 Task: Add Sprouts Coconut Rolls to the cart.
Action: Mouse moved to (295, 136)
Screenshot: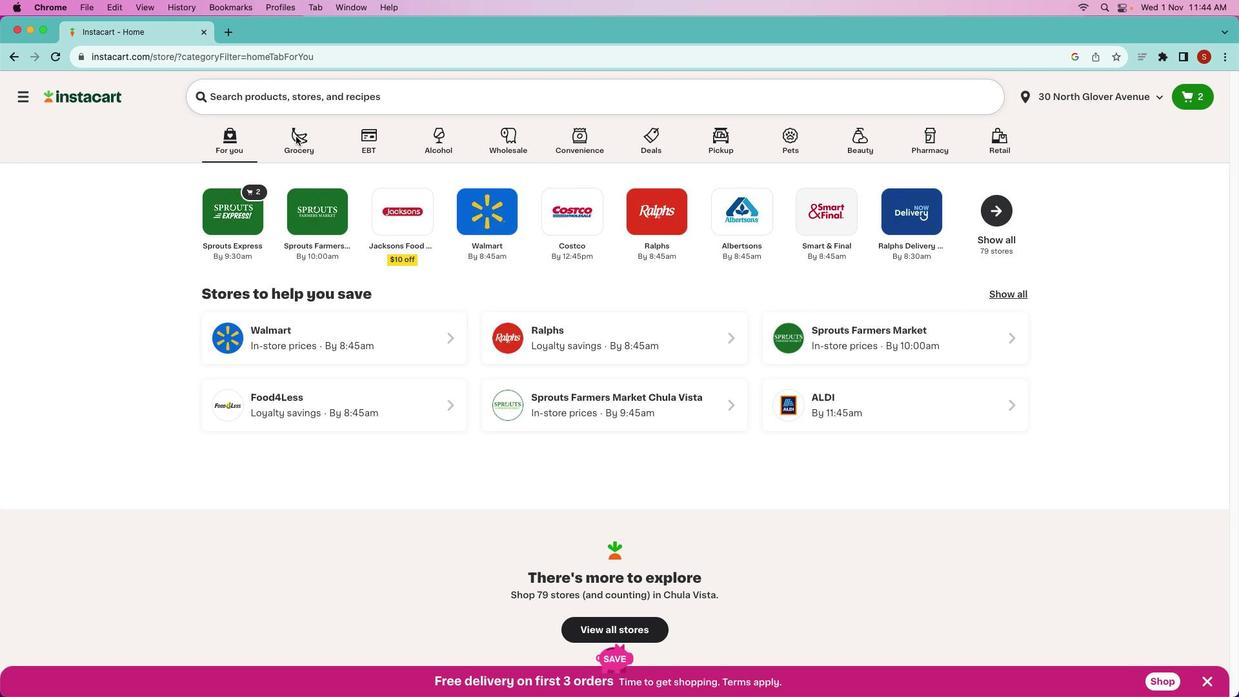 
Action: Mouse pressed left at (295, 136)
Screenshot: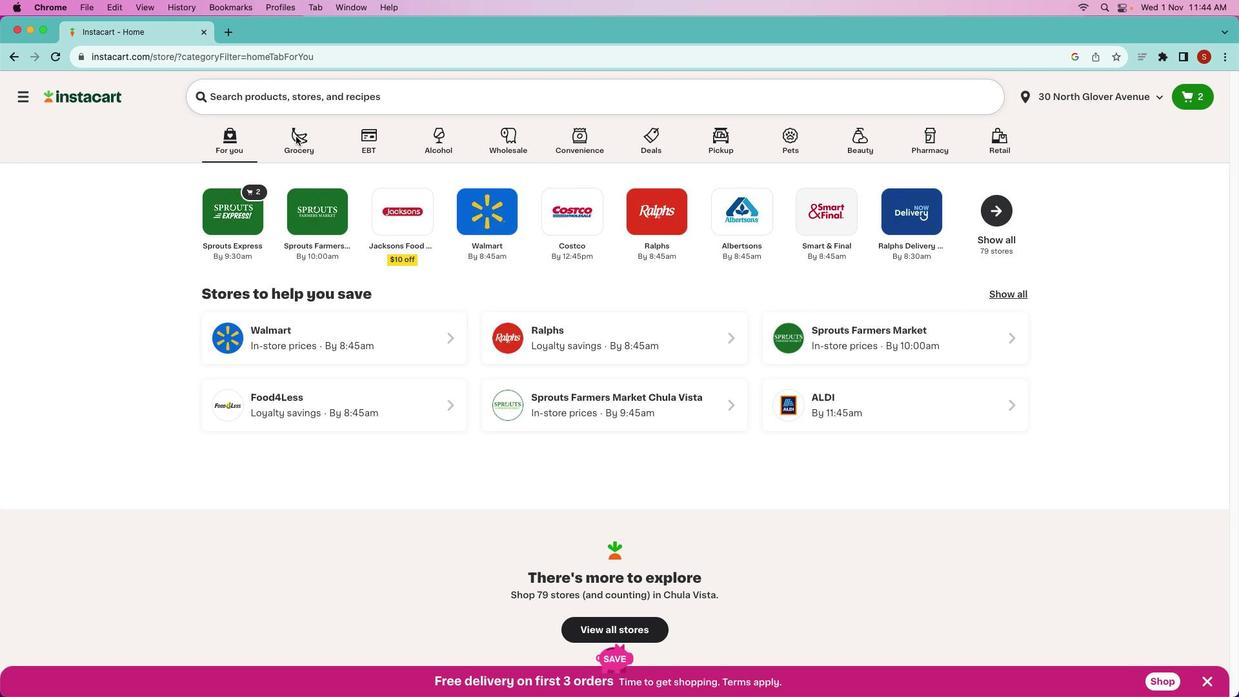
Action: Mouse moved to (295, 136)
Screenshot: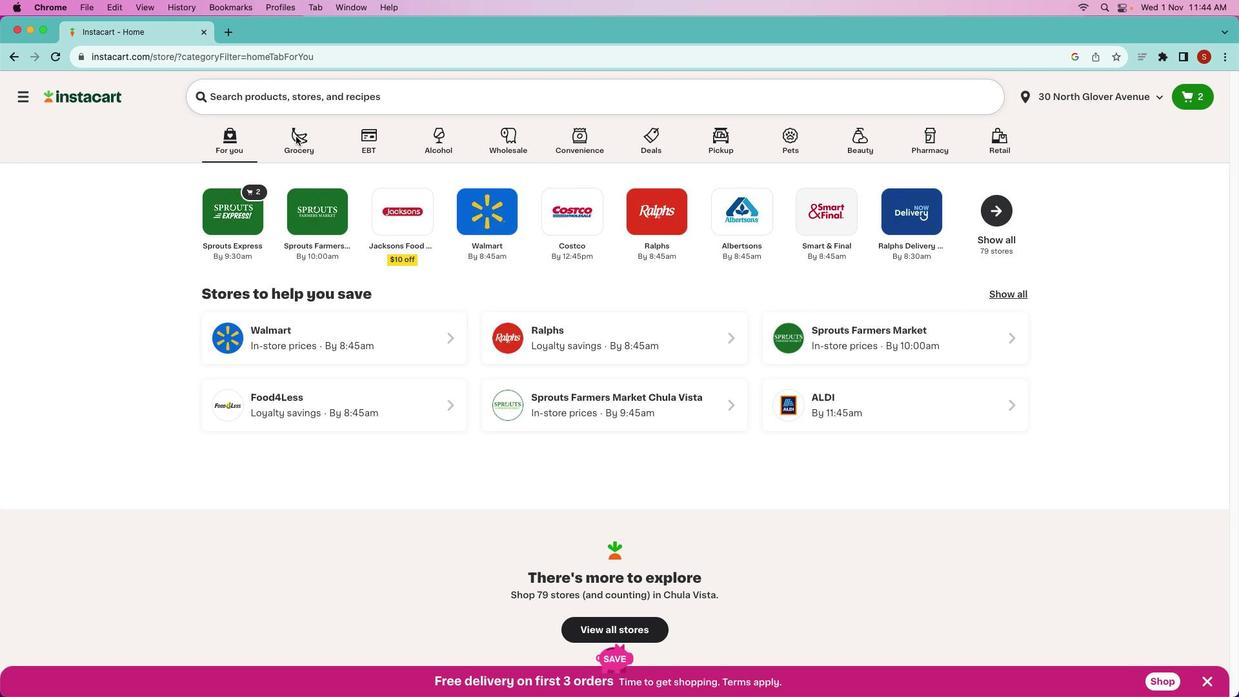 
Action: Mouse pressed left at (295, 136)
Screenshot: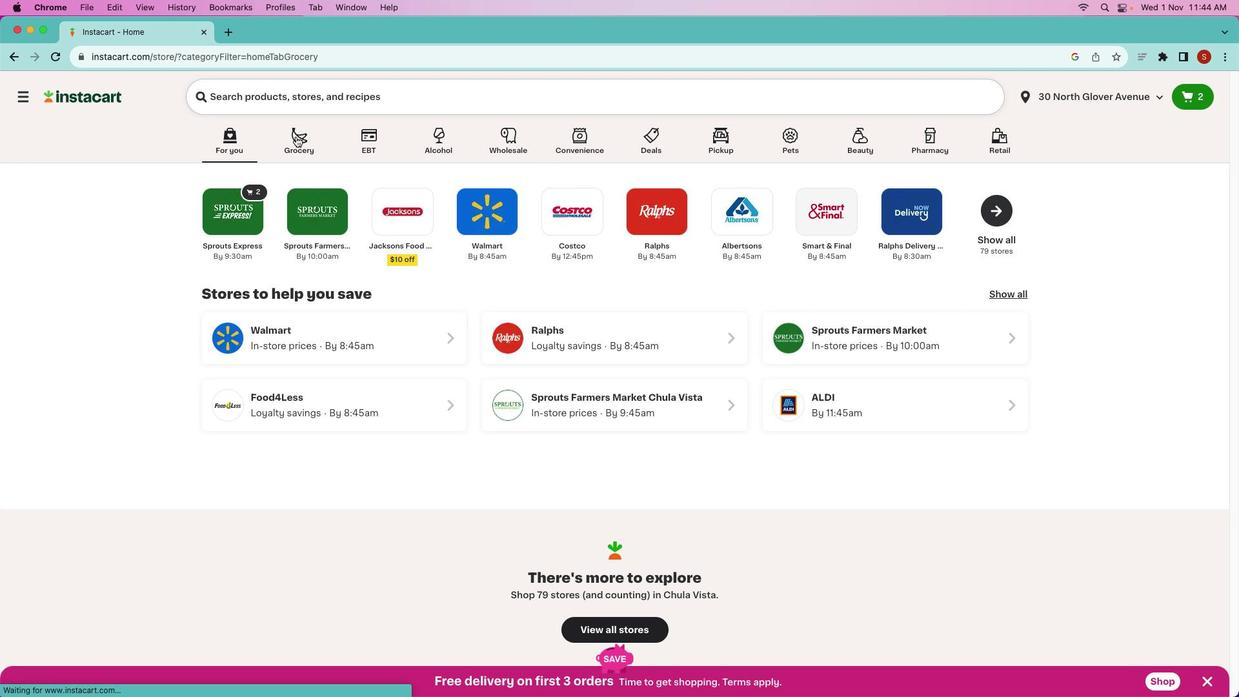 
Action: Mouse moved to (706, 363)
Screenshot: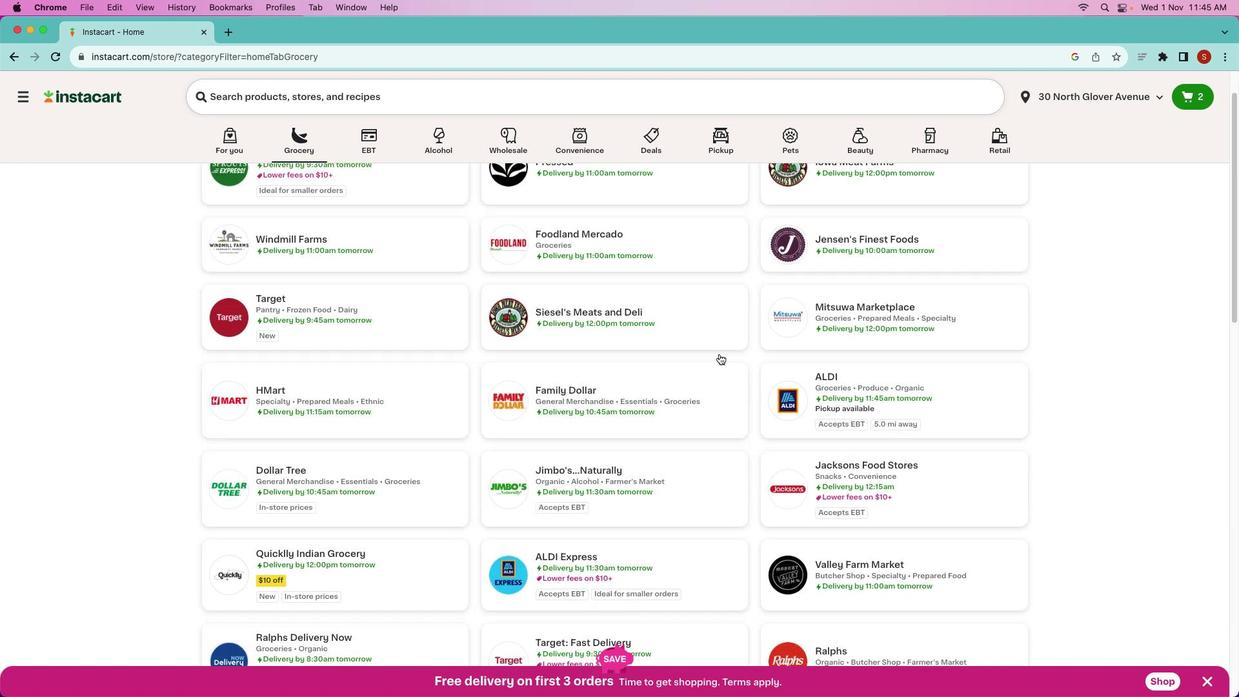 
Action: Mouse scrolled (706, 363) with delta (0, 0)
Screenshot: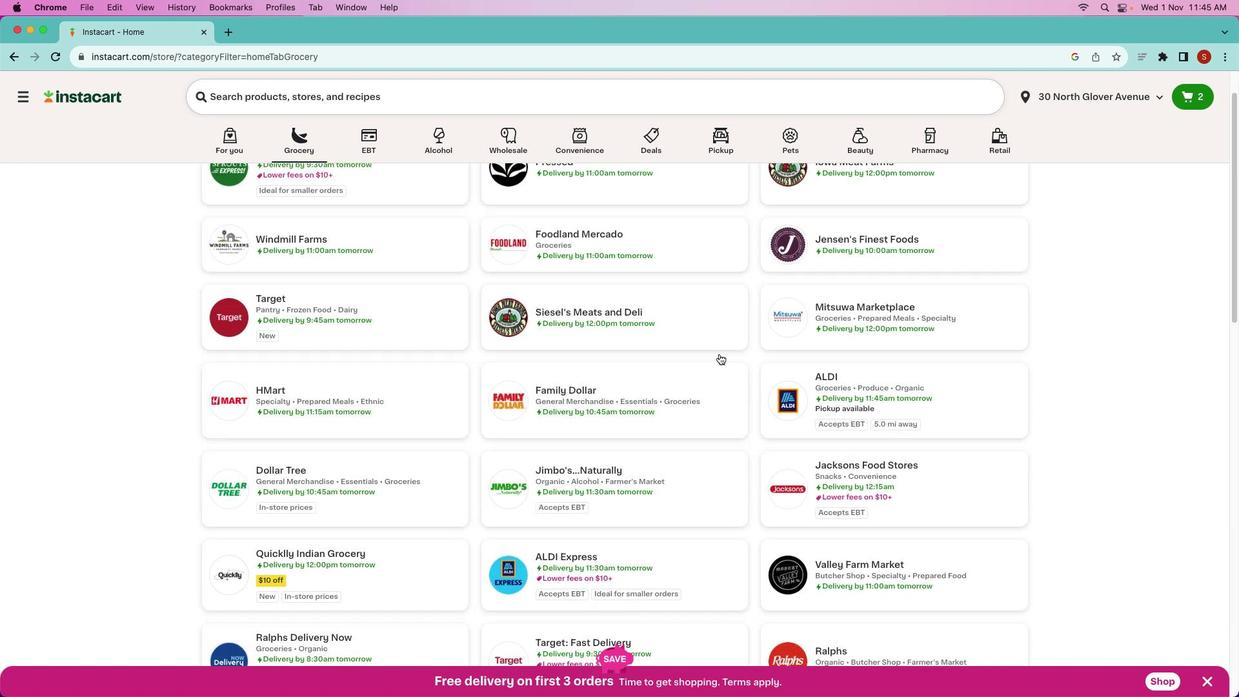 
Action: Mouse moved to (712, 360)
Screenshot: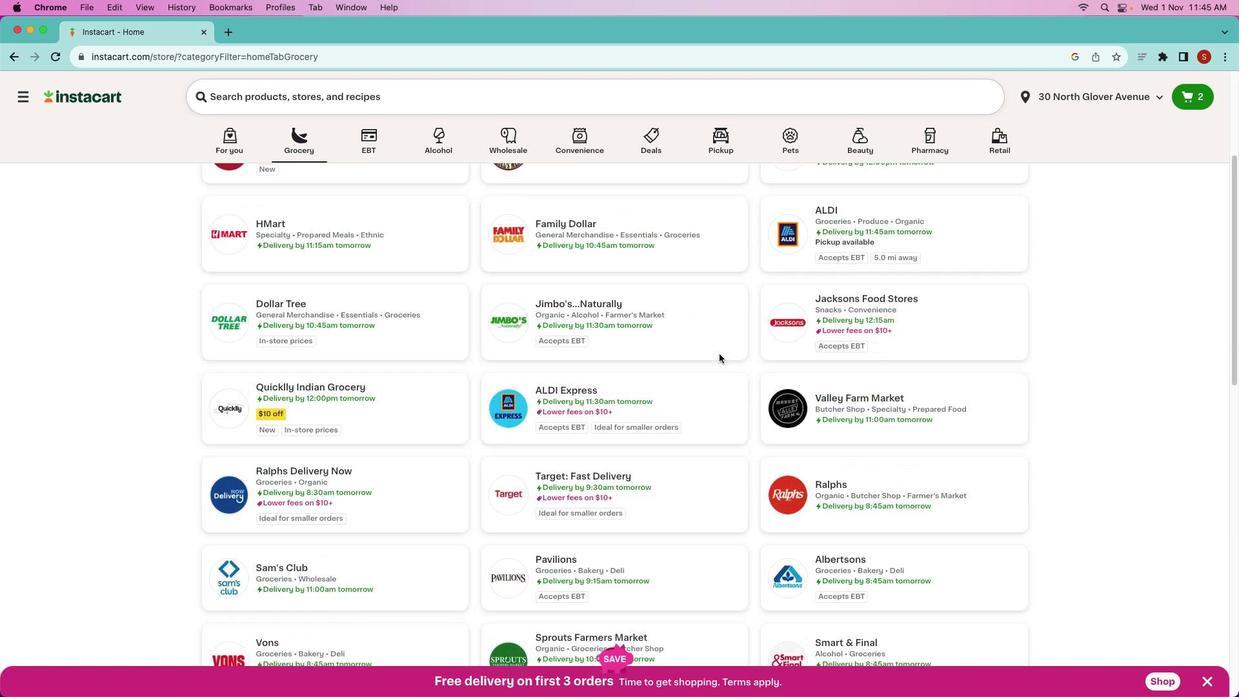 
Action: Mouse scrolled (712, 360) with delta (0, 0)
Screenshot: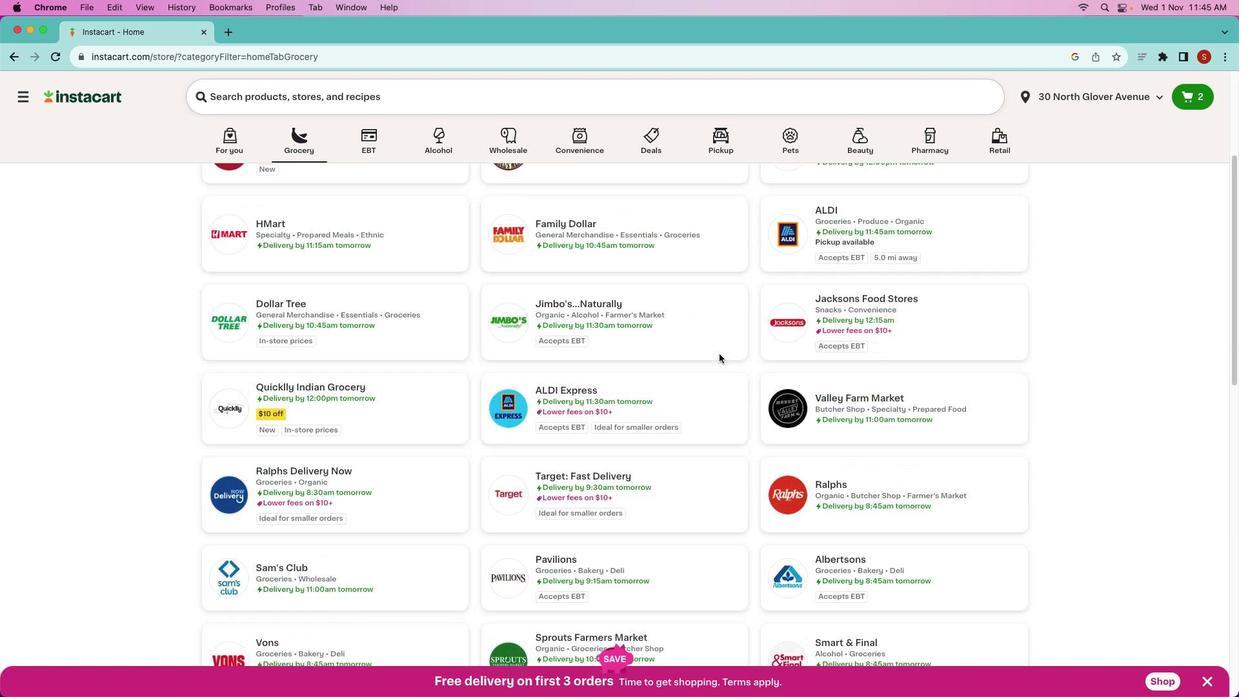 
Action: Mouse moved to (715, 358)
Screenshot: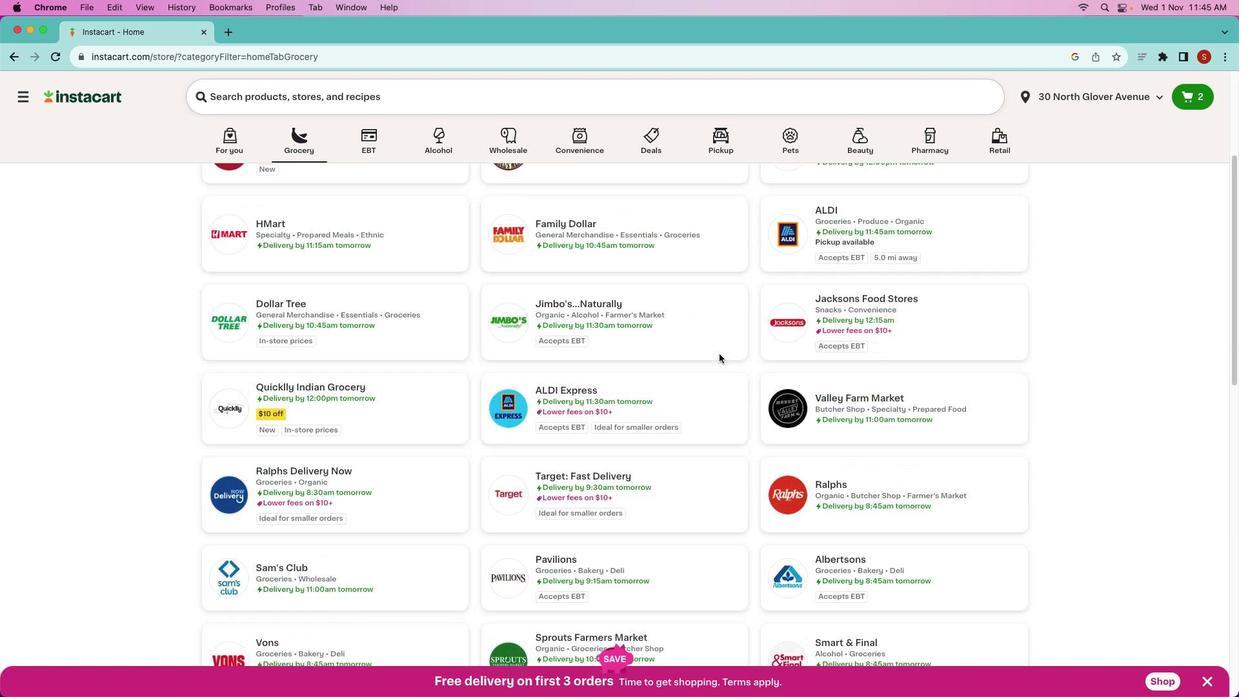 
Action: Mouse scrolled (715, 358) with delta (0, -1)
Screenshot: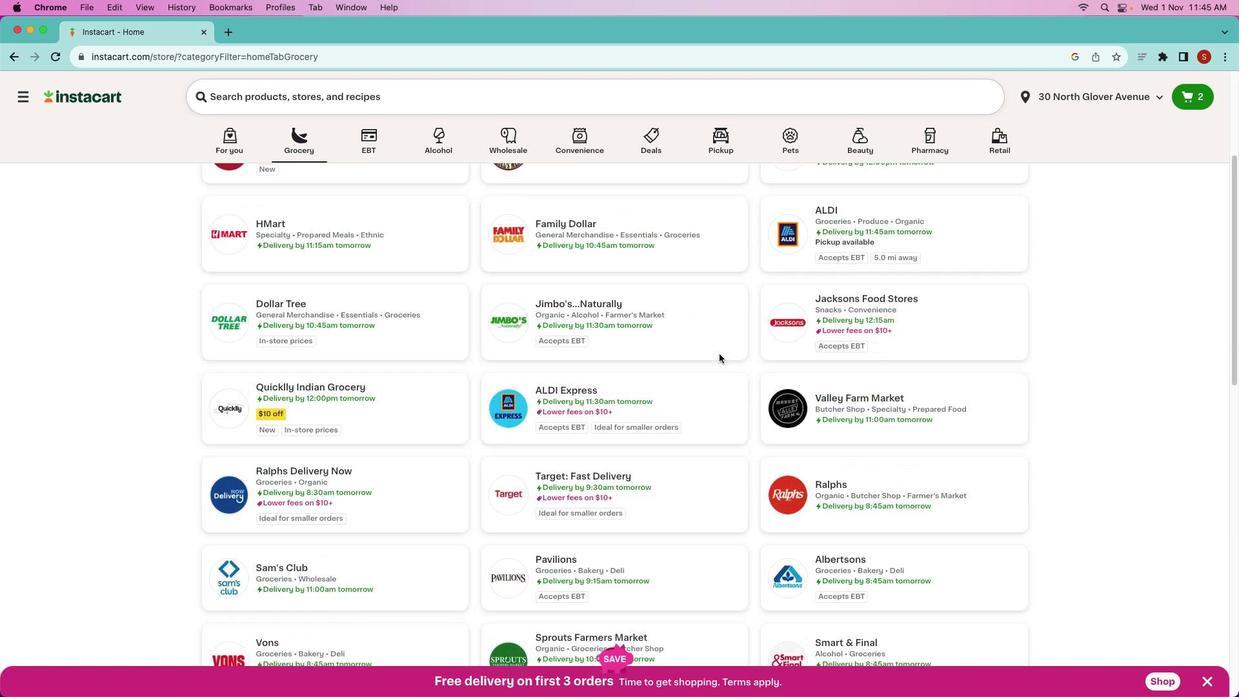 
Action: Mouse moved to (717, 357)
Screenshot: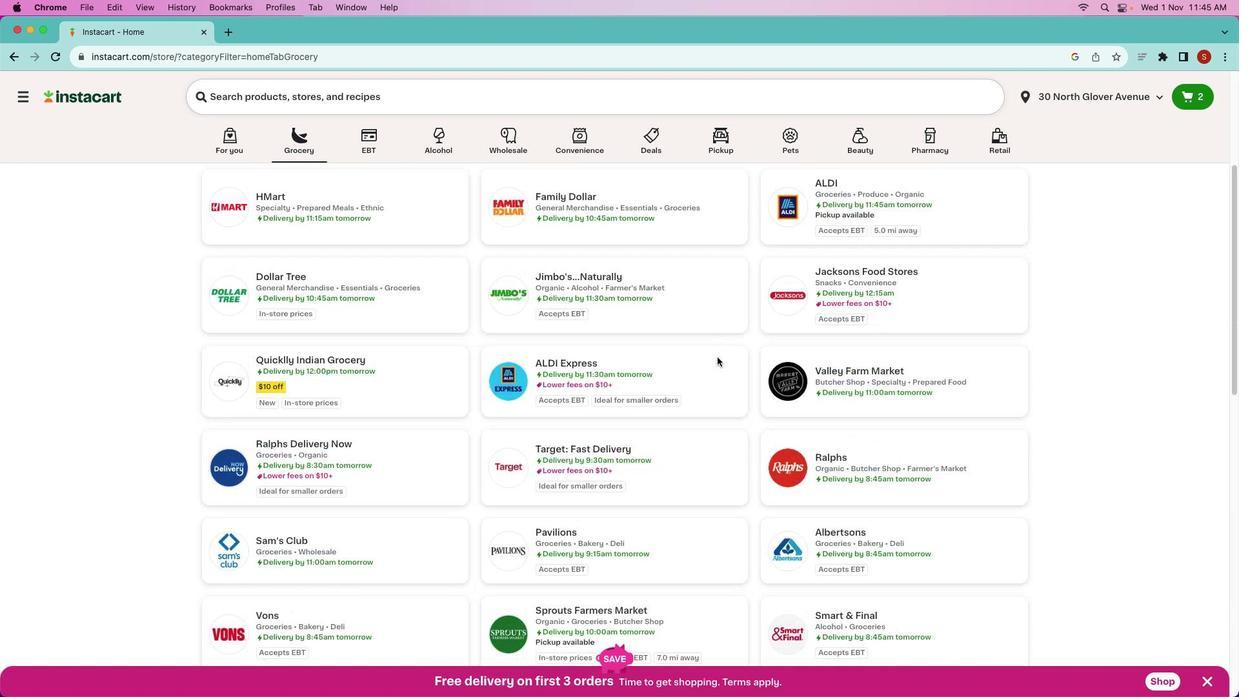 
Action: Mouse scrolled (717, 357) with delta (0, -3)
Screenshot: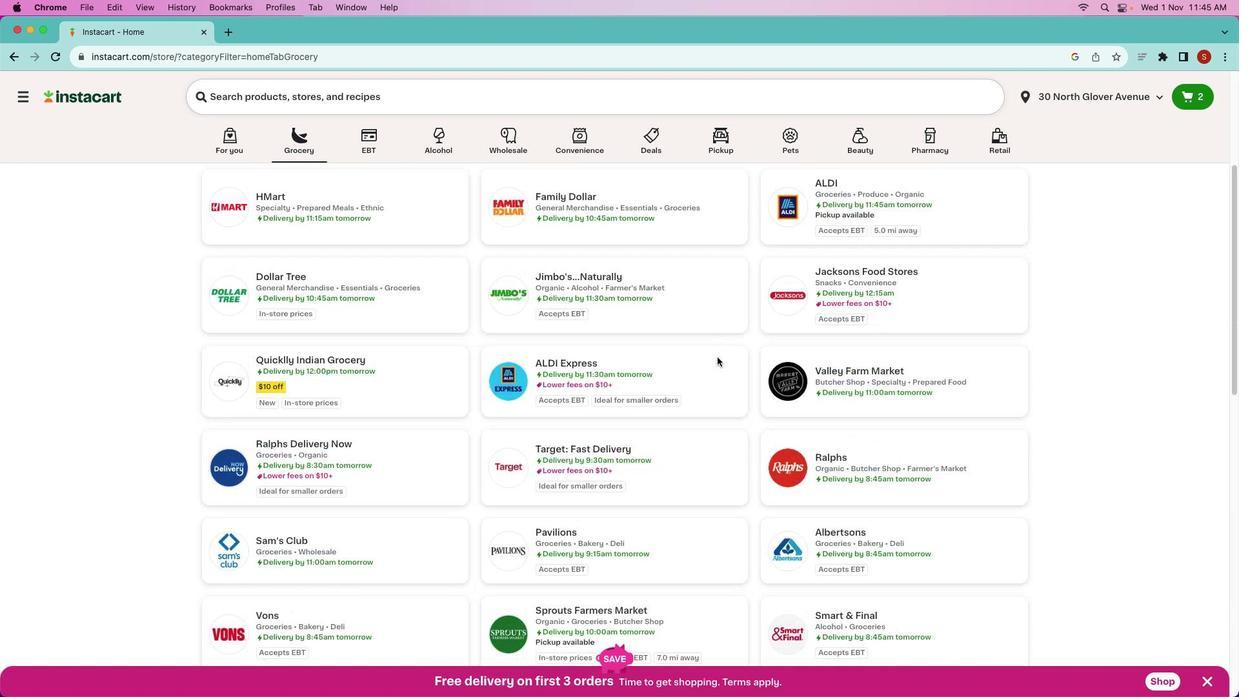 
Action: Mouse moved to (626, 517)
Screenshot: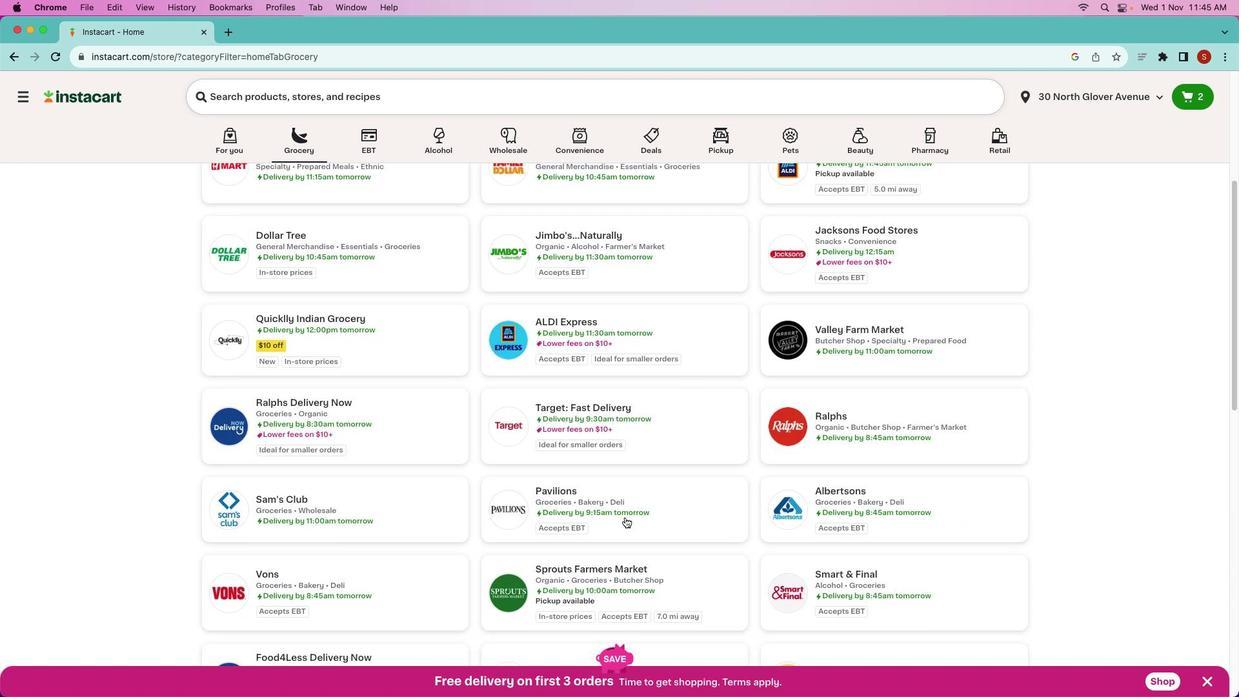 
Action: Mouse scrolled (626, 517) with delta (0, 0)
Screenshot: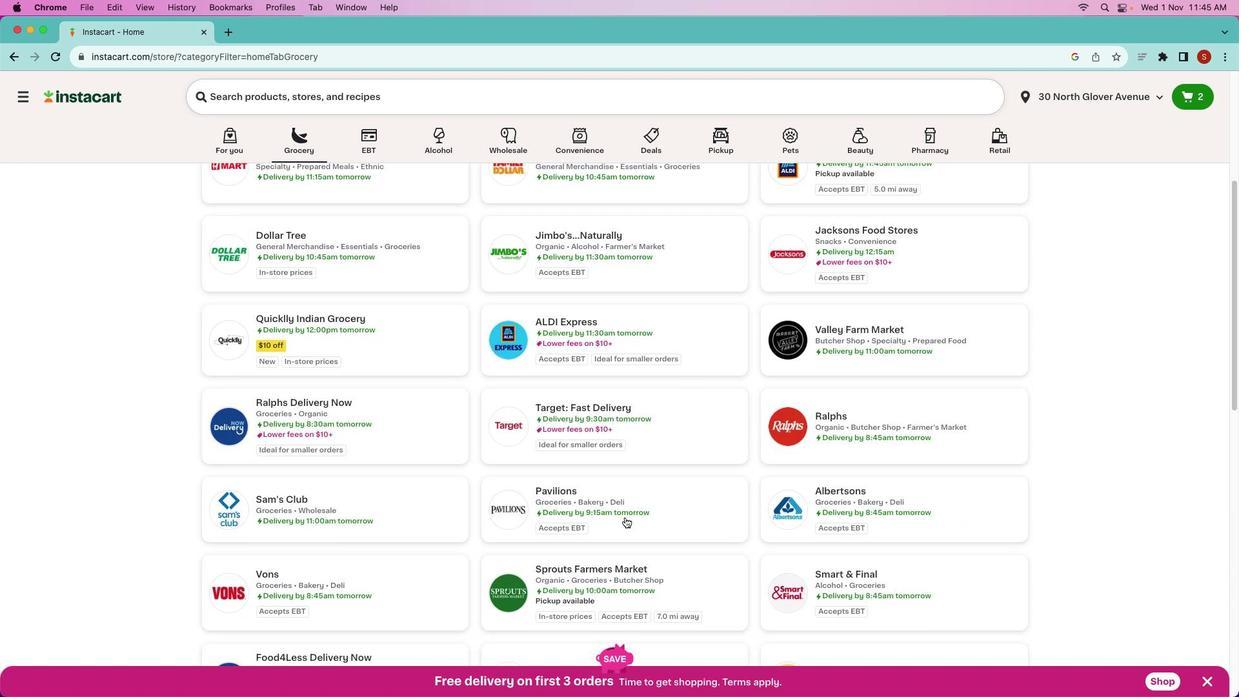 
Action: Mouse moved to (625, 517)
Screenshot: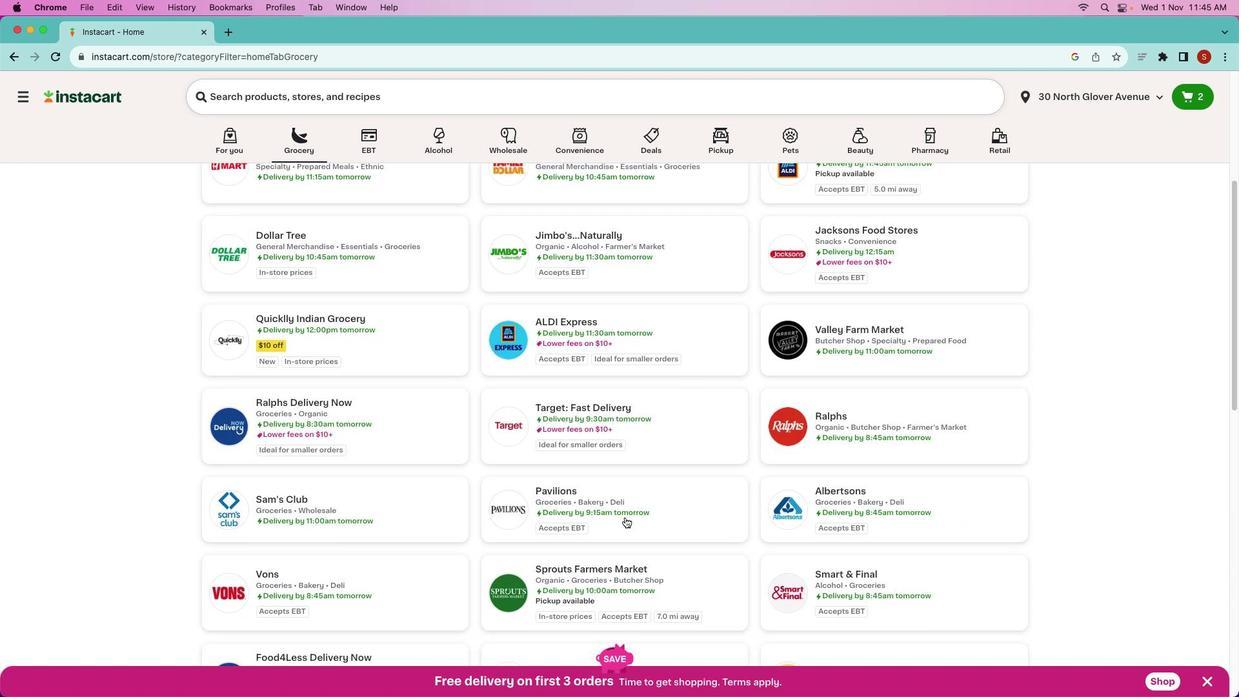 
Action: Mouse scrolled (625, 517) with delta (0, 0)
Screenshot: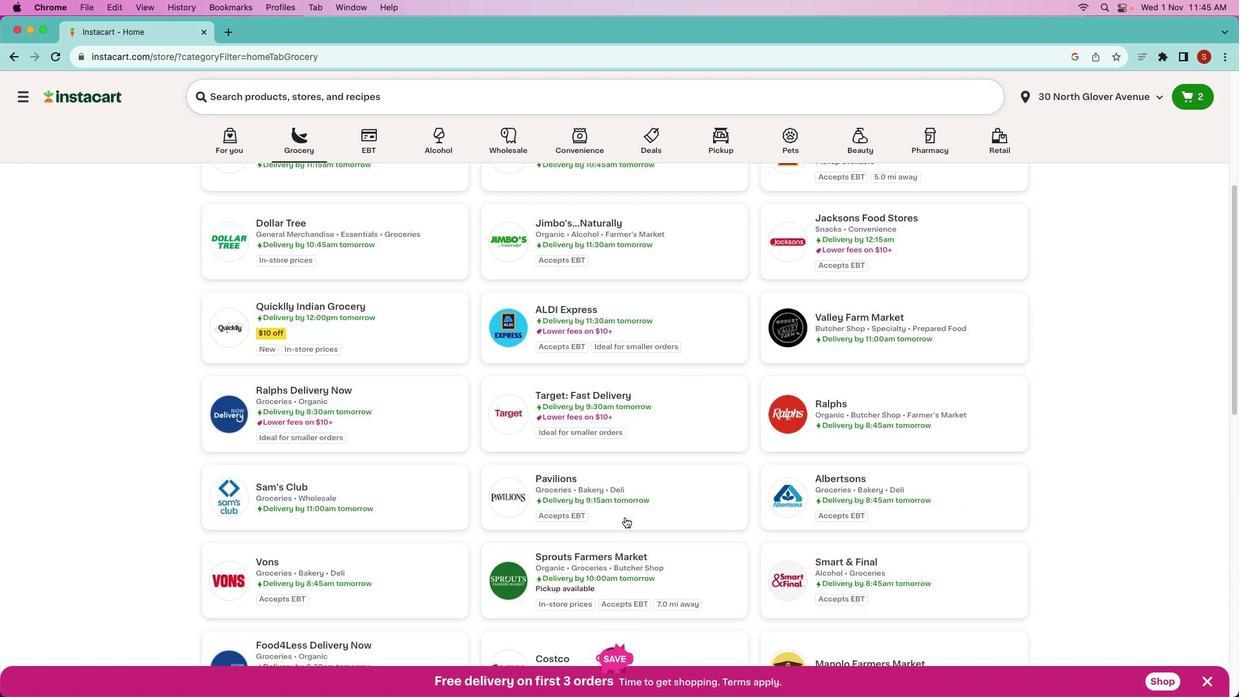 
Action: Mouse scrolled (625, 517) with delta (0, -1)
Screenshot: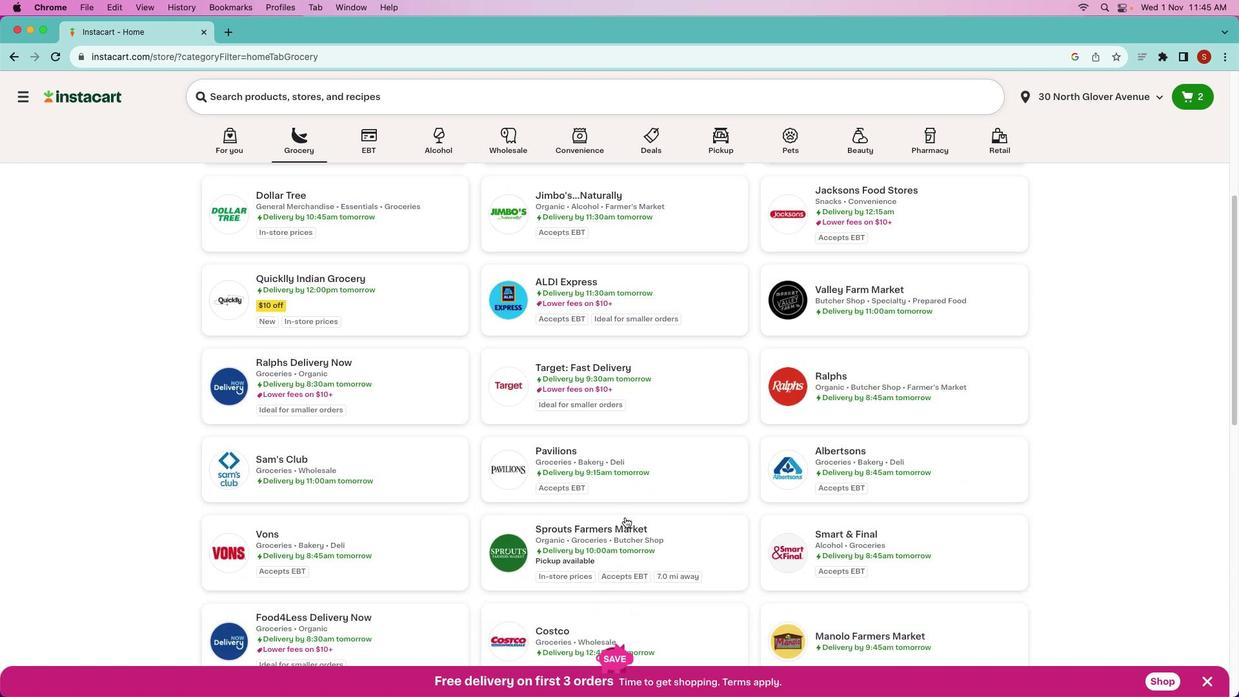 
Action: Mouse moved to (610, 522)
Screenshot: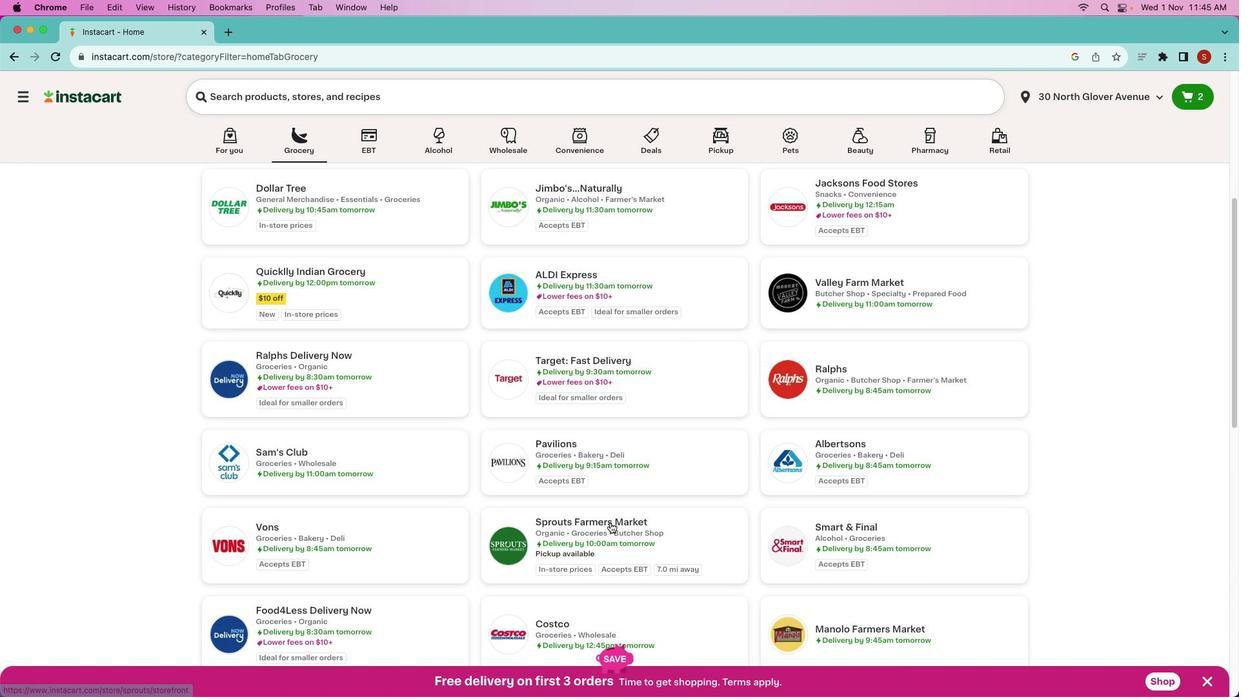 
Action: Mouse pressed left at (610, 522)
Screenshot: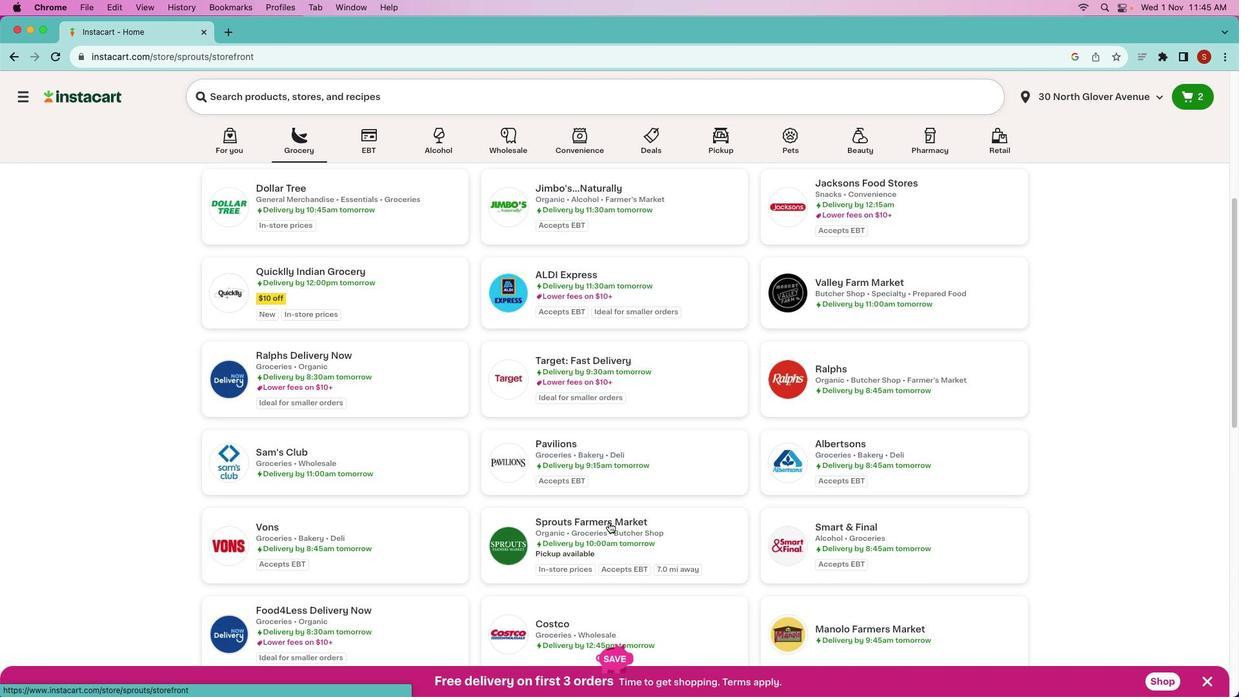 
Action: Mouse moved to (482, 93)
Screenshot: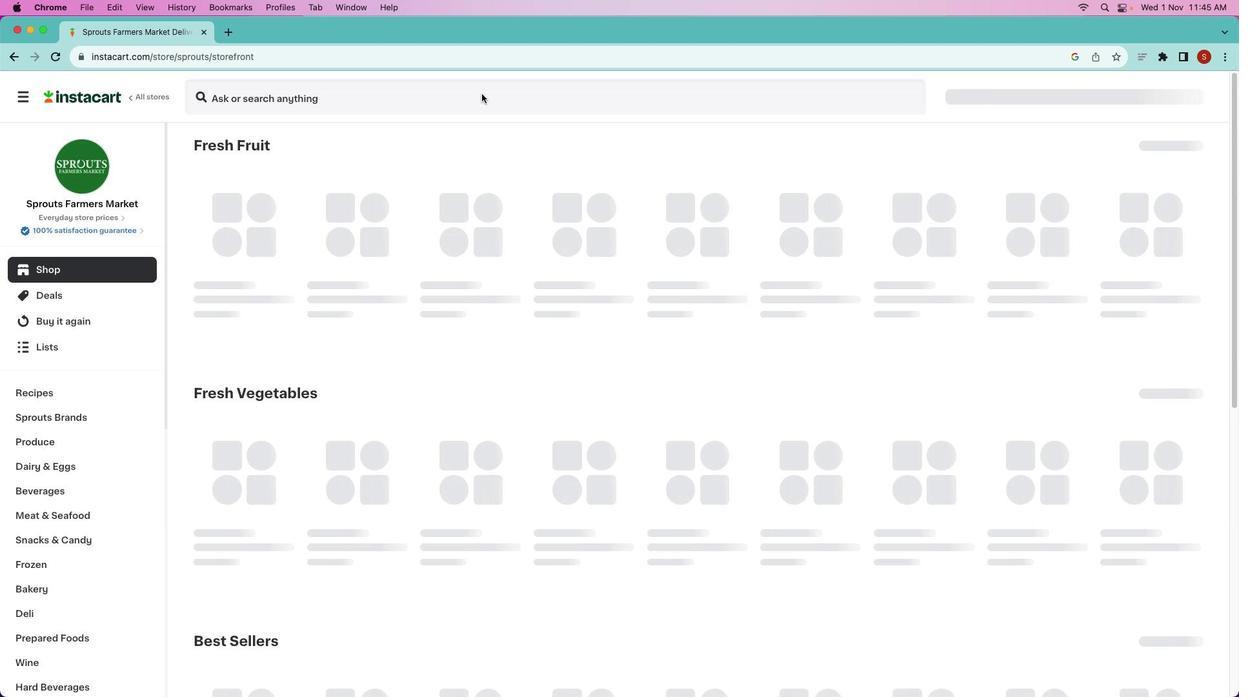 
Action: Mouse pressed left at (482, 93)
Screenshot: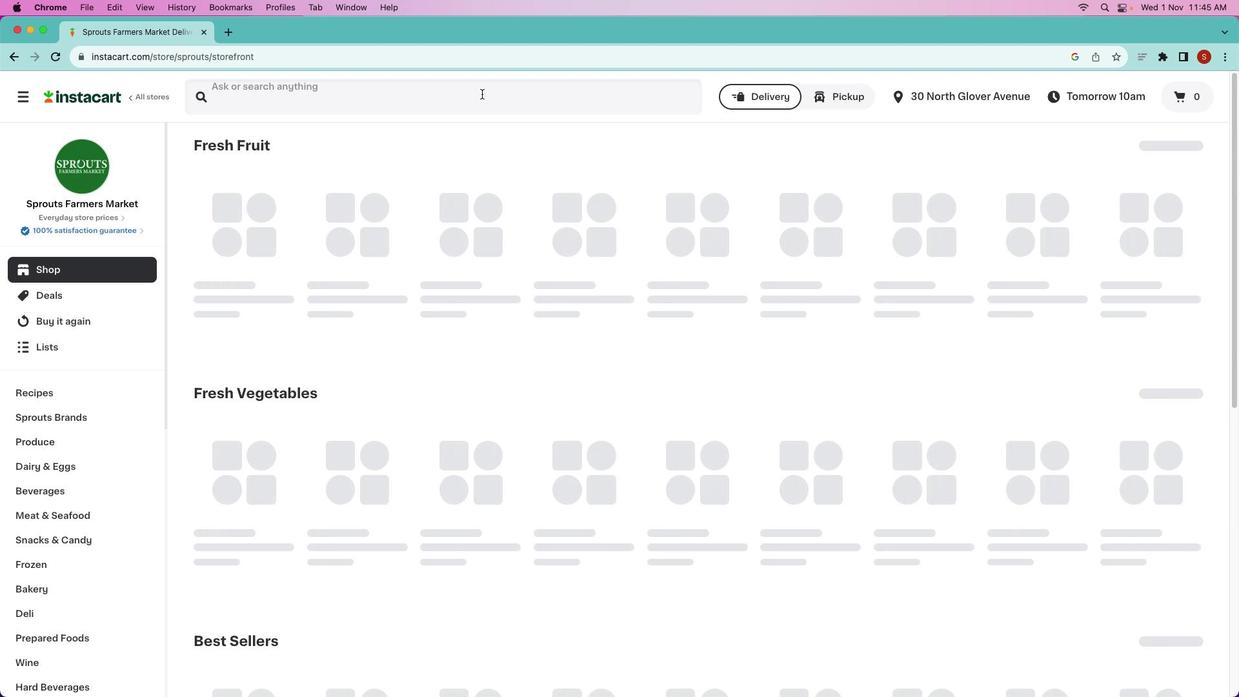 
Action: Mouse pressed left at (482, 93)
Screenshot: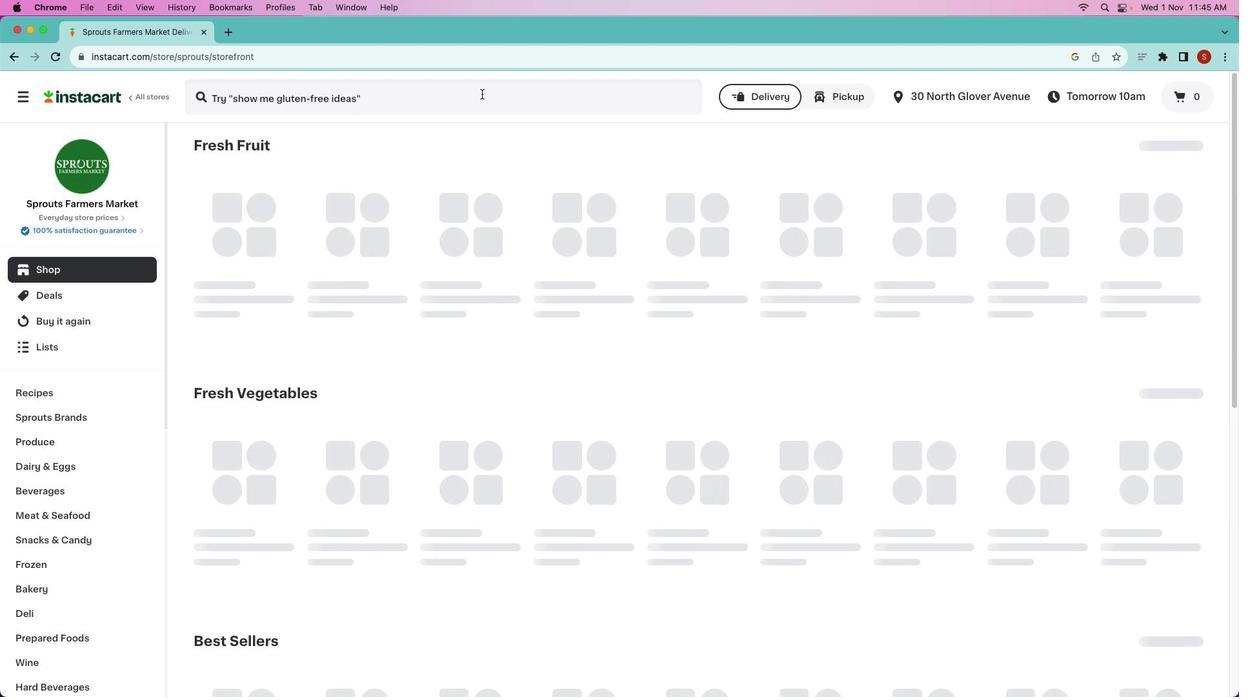 
Action: Key pressed 't''i''d'Key.backspaceKey.backspaceKey.backspace's''p''r''o''u''t''s'Key.space'c''o''o''c''n'Key.backspaceKey.backspace'c'Key.backspaceKey.backspace'c''o''n''u''t'Key.space'r''o''l''l''s'Key.enter
Screenshot: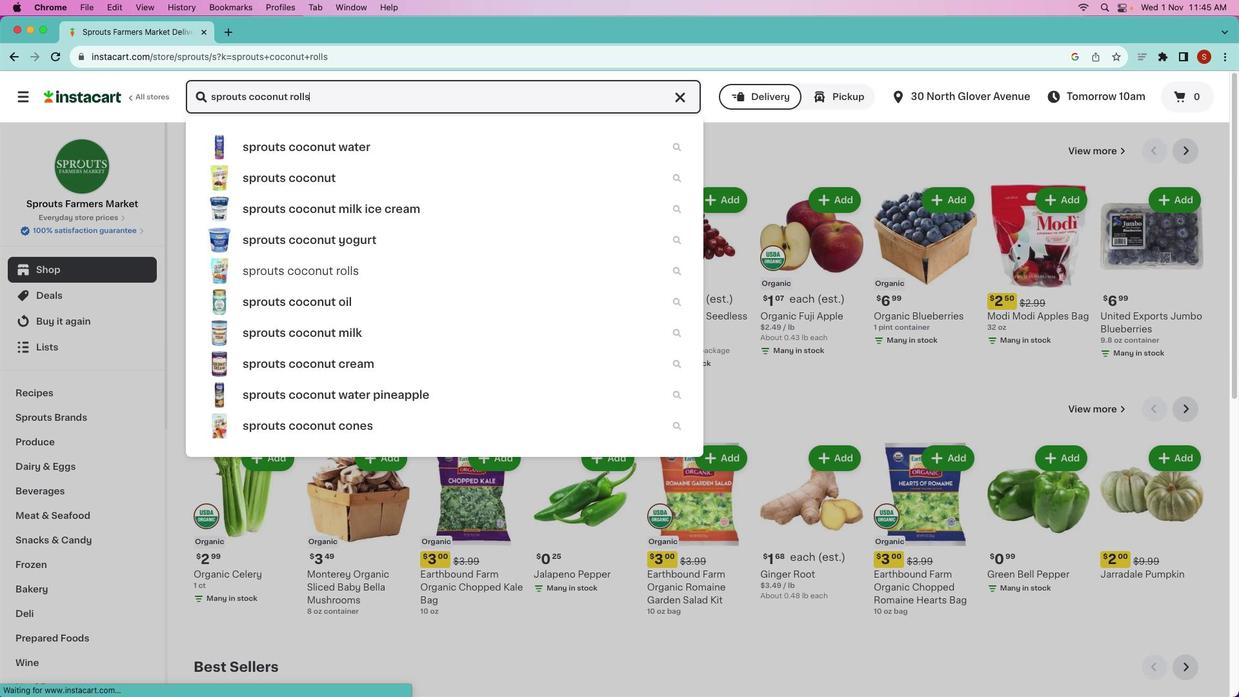 
Action: Mouse moved to (359, 218)
Screenshot: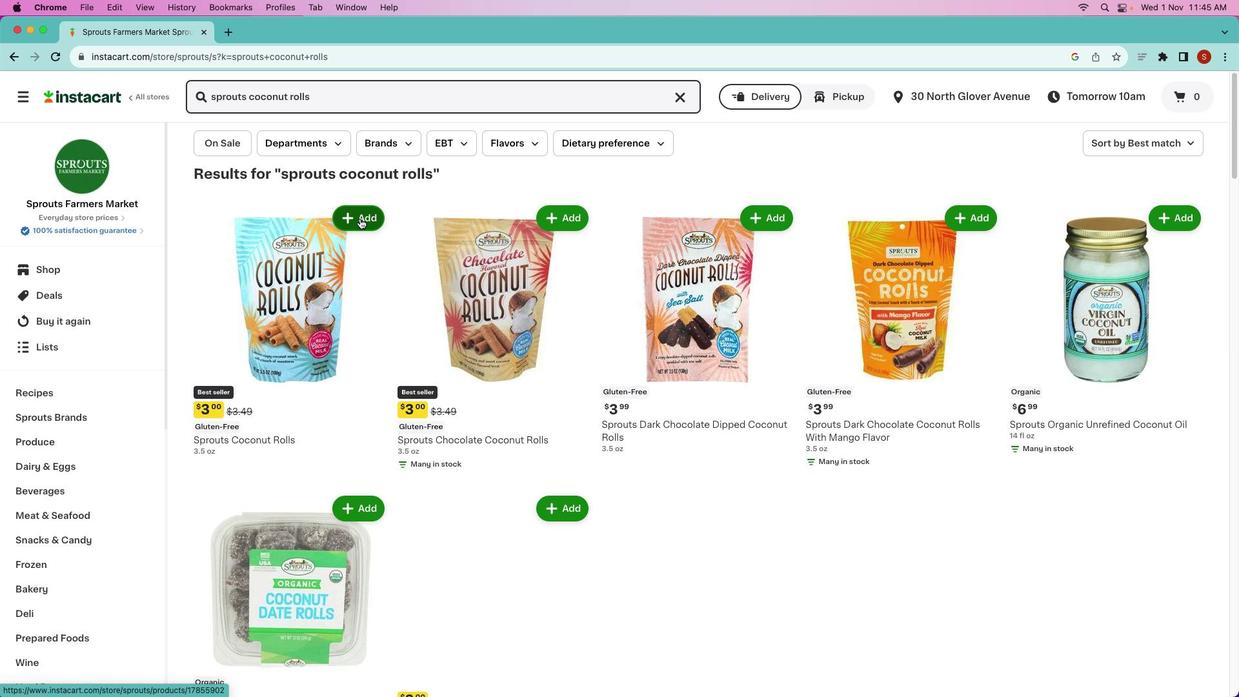 
Action: Mouse pressed left at (359, 218)
Screenshot: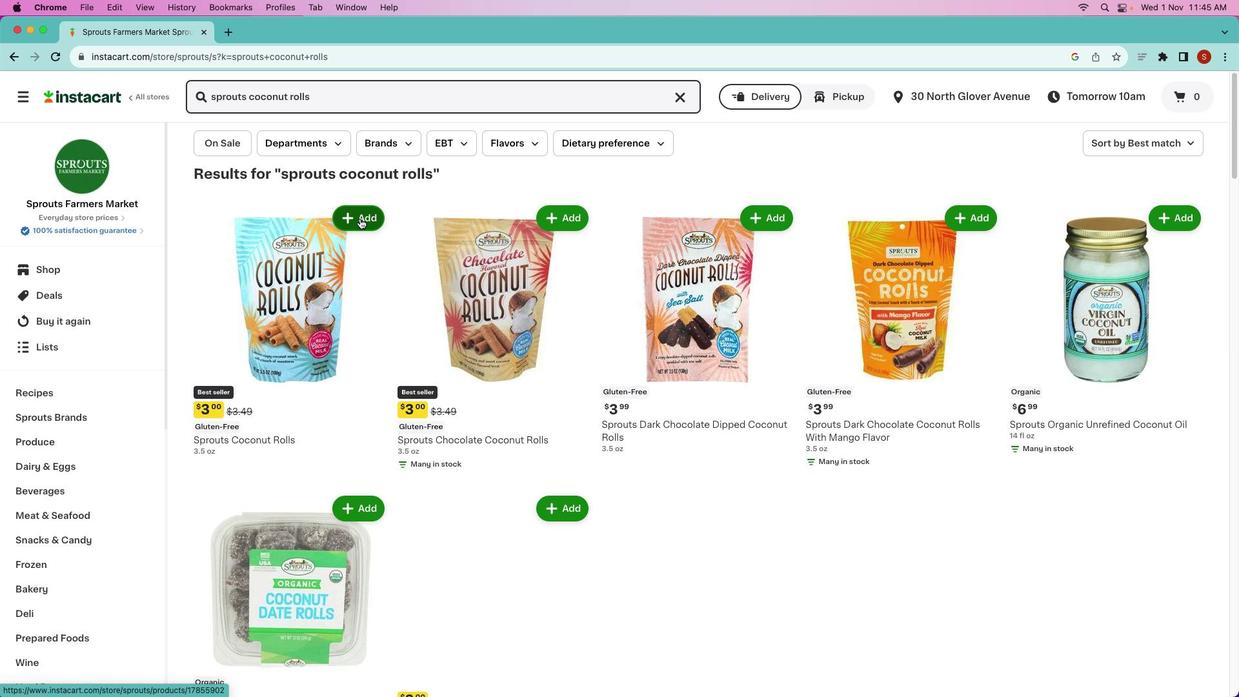 
Action: Mouse moved to (355, 327)
Screenshot: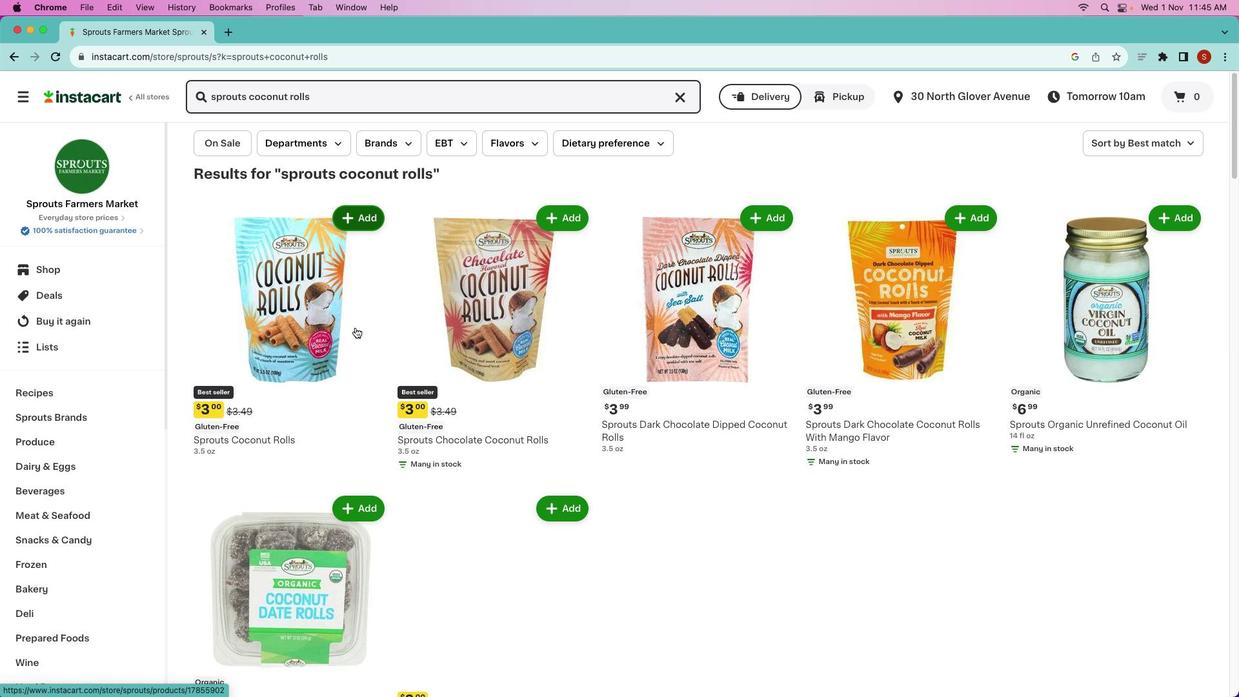 
